 Task: Toggle the prefer go to source definition.
Action: Mouse moved to (22, 546)
Screenshot: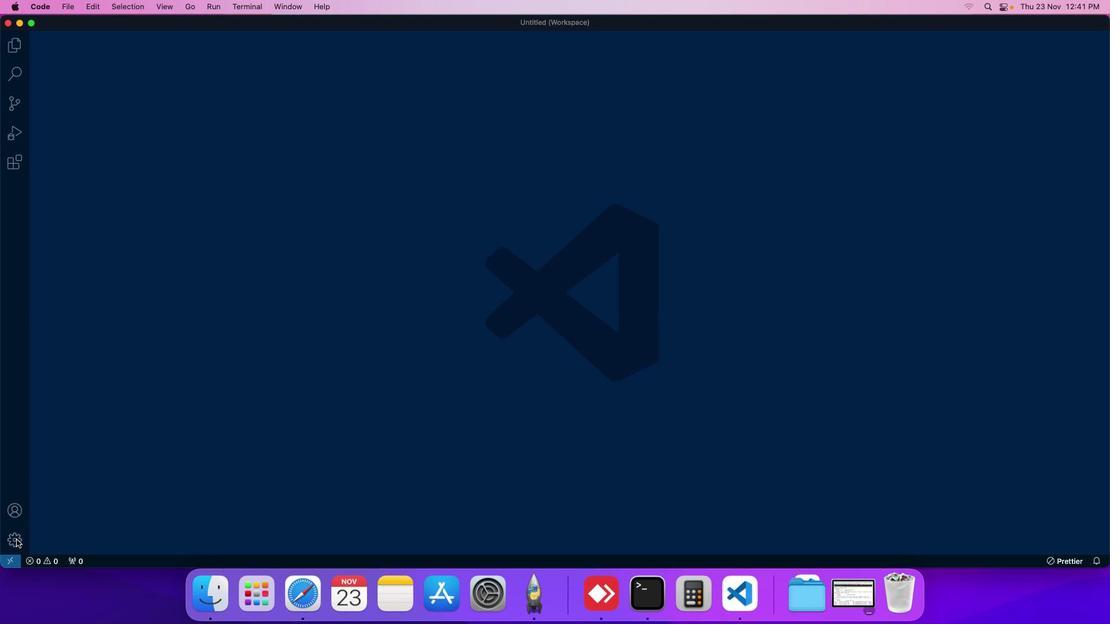 
Action: Mouse pressed left at (22, 546)
Screenshot: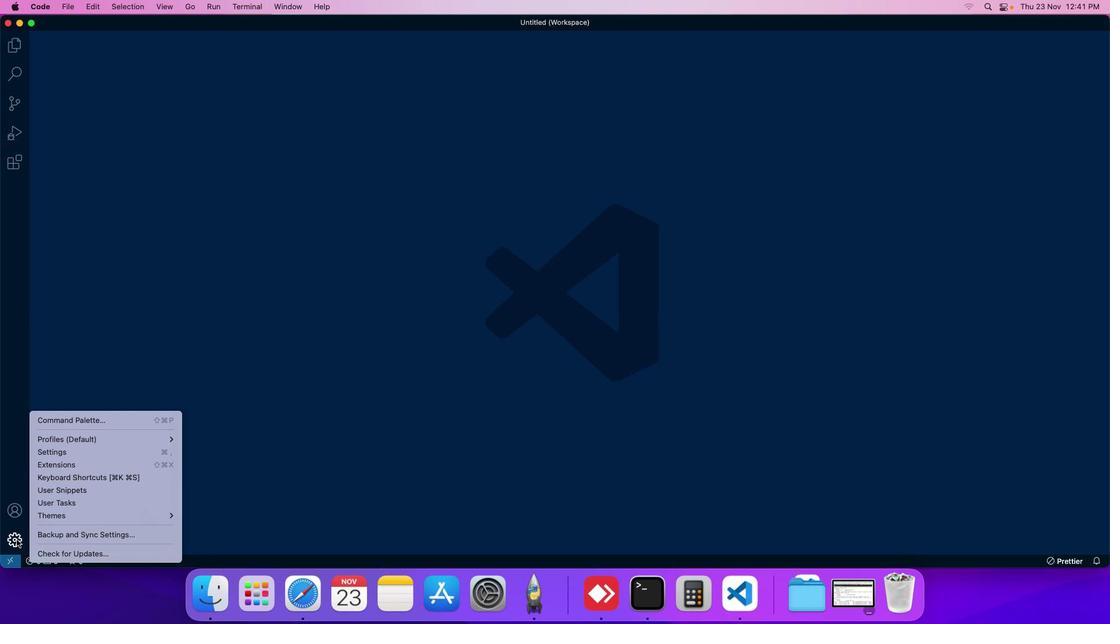 
Action: Mouse moved to (53, 460)
Screenshot: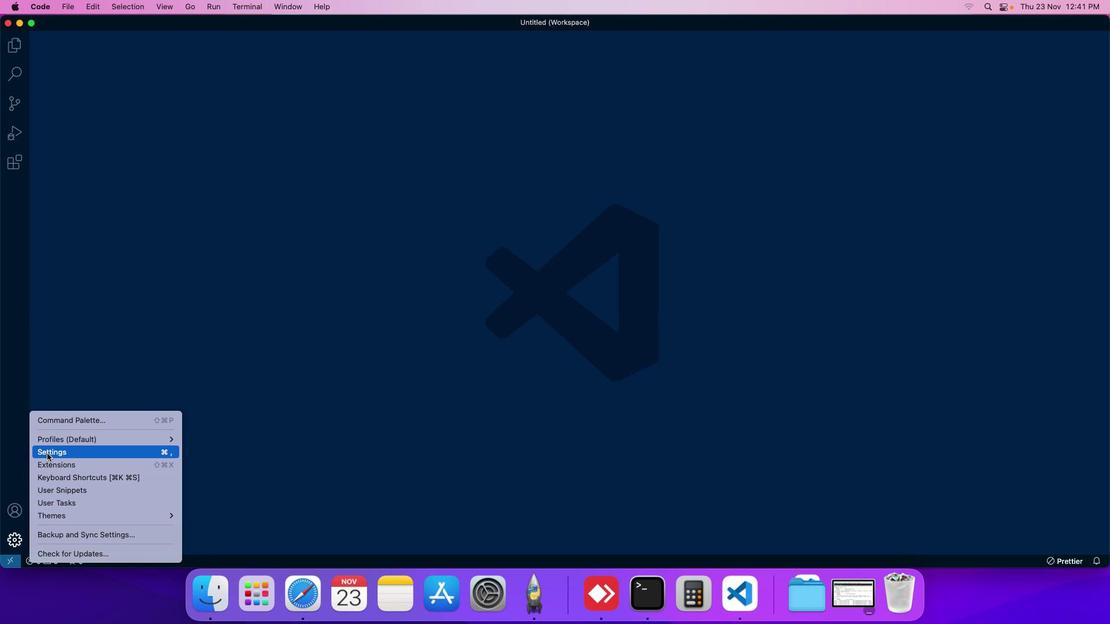 
Action: Mouse pressed left at (53, 460)
Screenshot: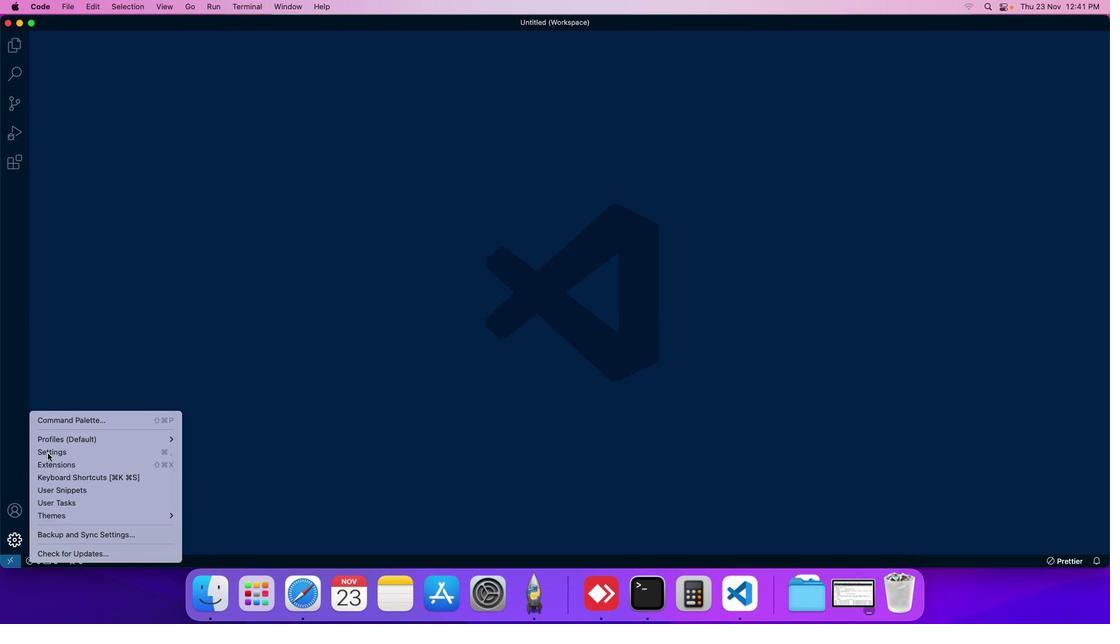 
Action: Mouse moved to (266, 101)
Screenshot: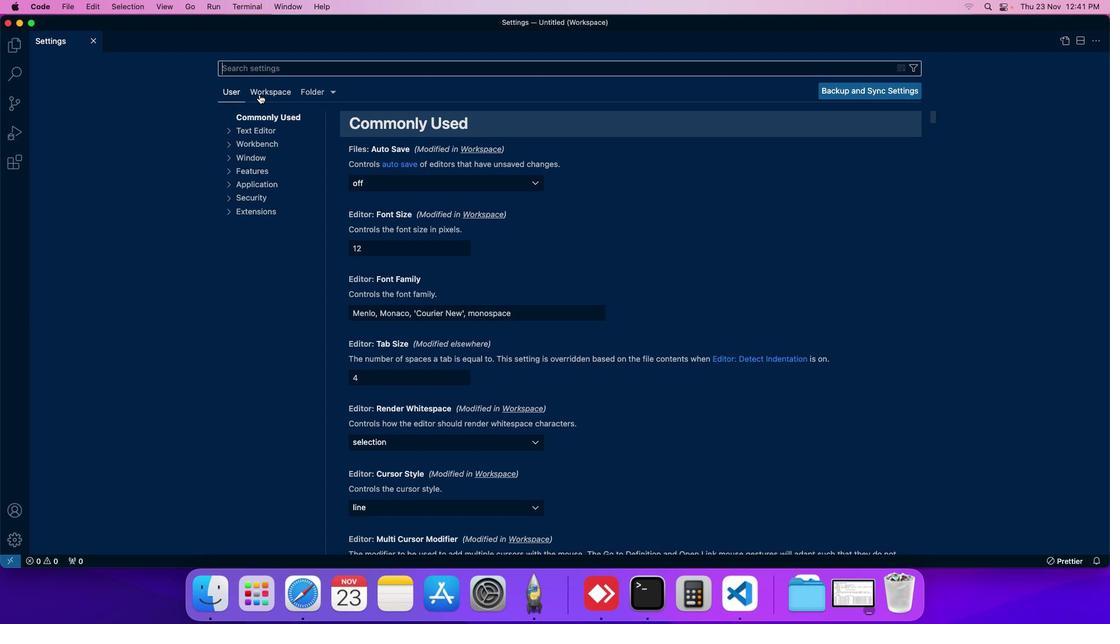 
Action: Mouse pressed left at (266, 101)
Screenshot: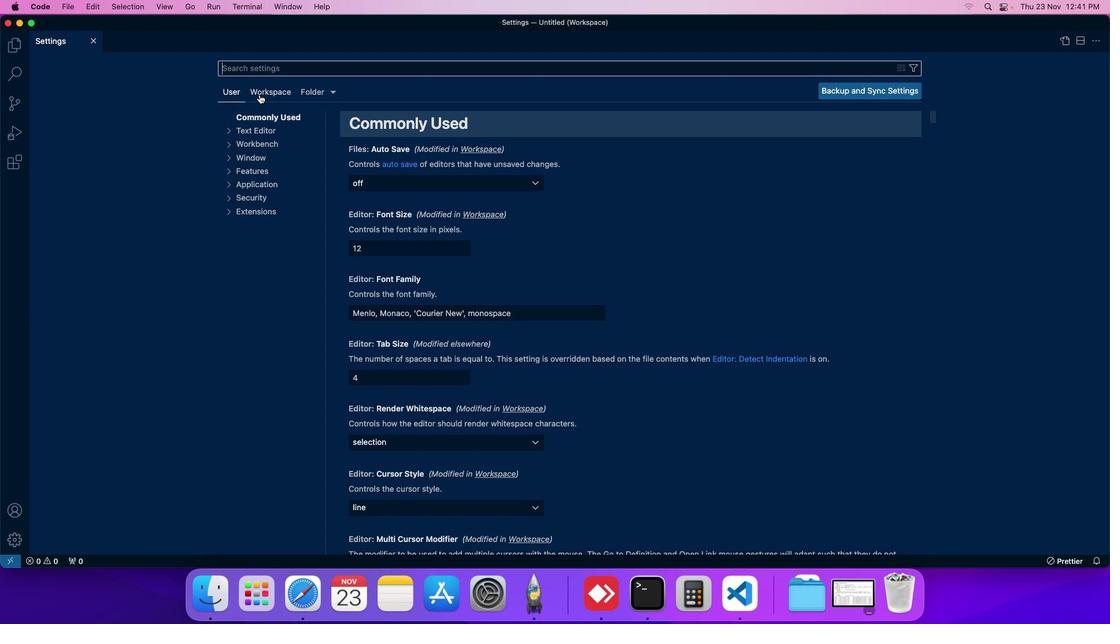 
Action: Mouse moved to (261, 201)
Screenshot: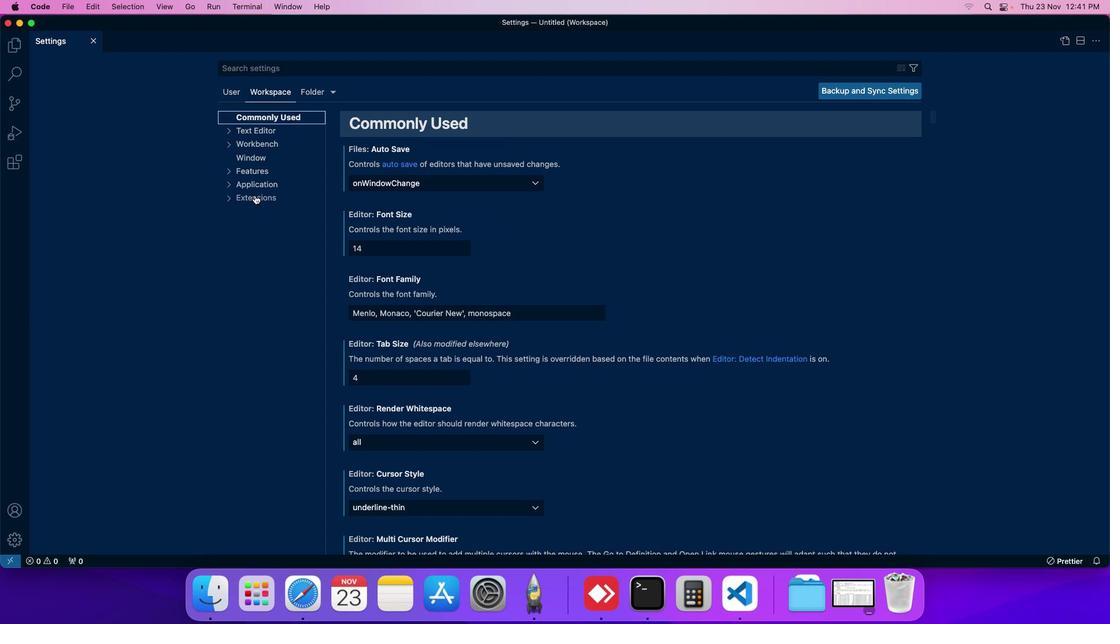 
Action: Mouse pressed left at (261, 201)
Screenshot: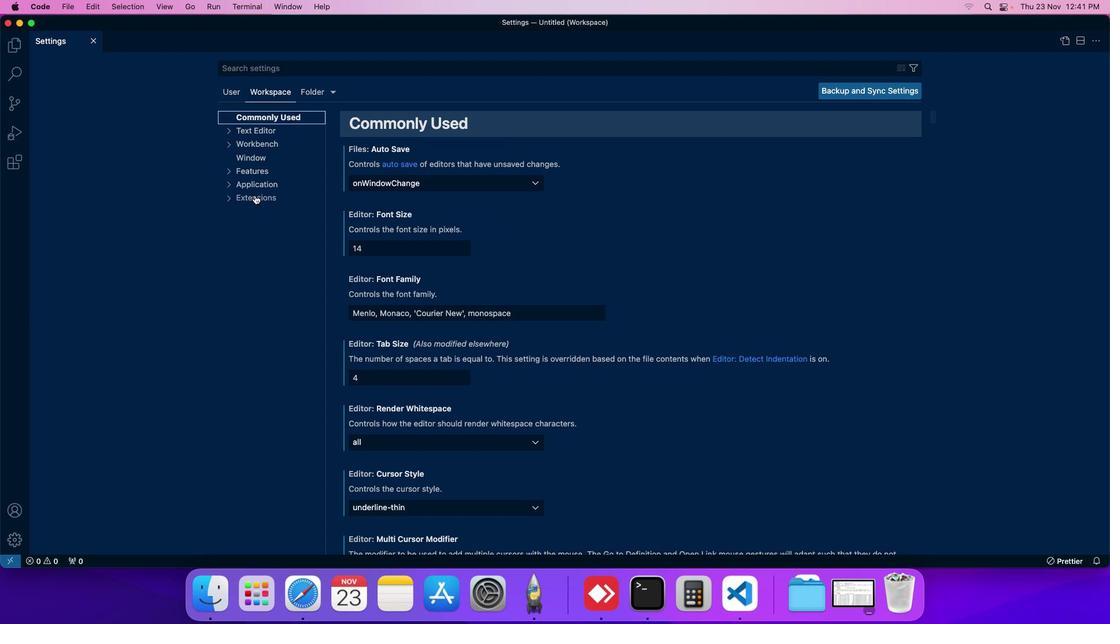 
Action: Mouse moved to (258, 503)
Screenshot: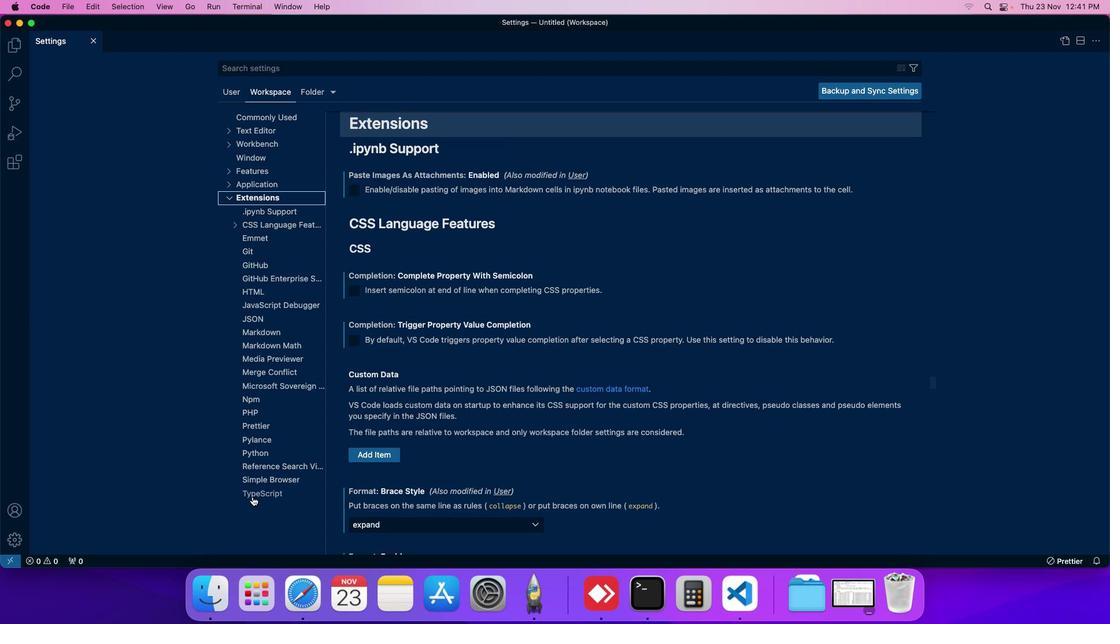 
Action: Mouse pressed left at (258, 503)
Screenshot: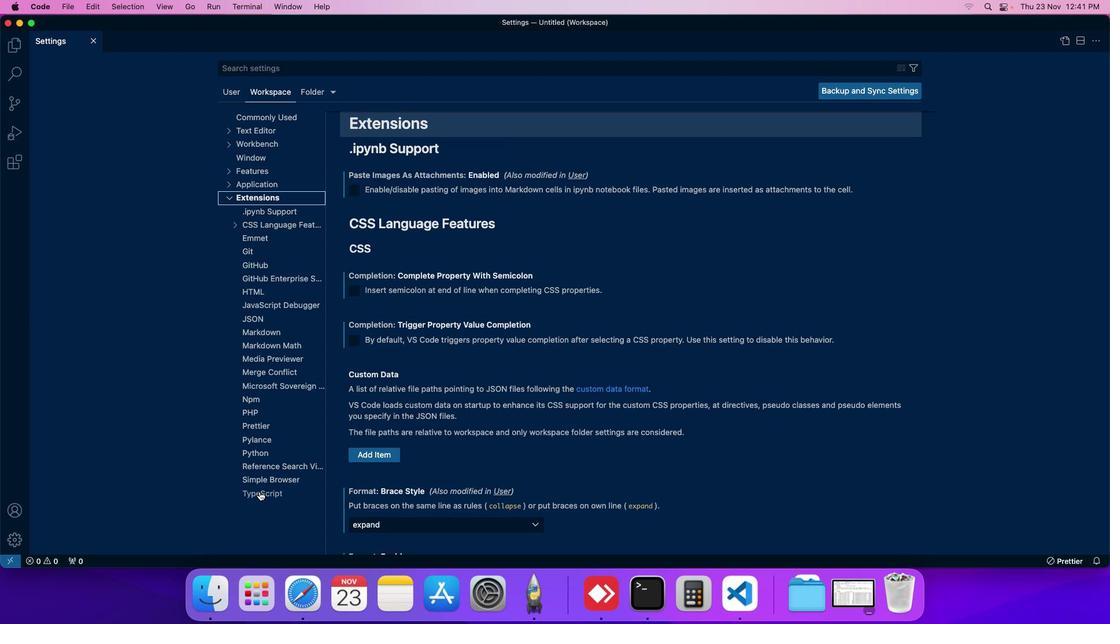 
Action: Mouse moved to (376, 475)
Screenshot: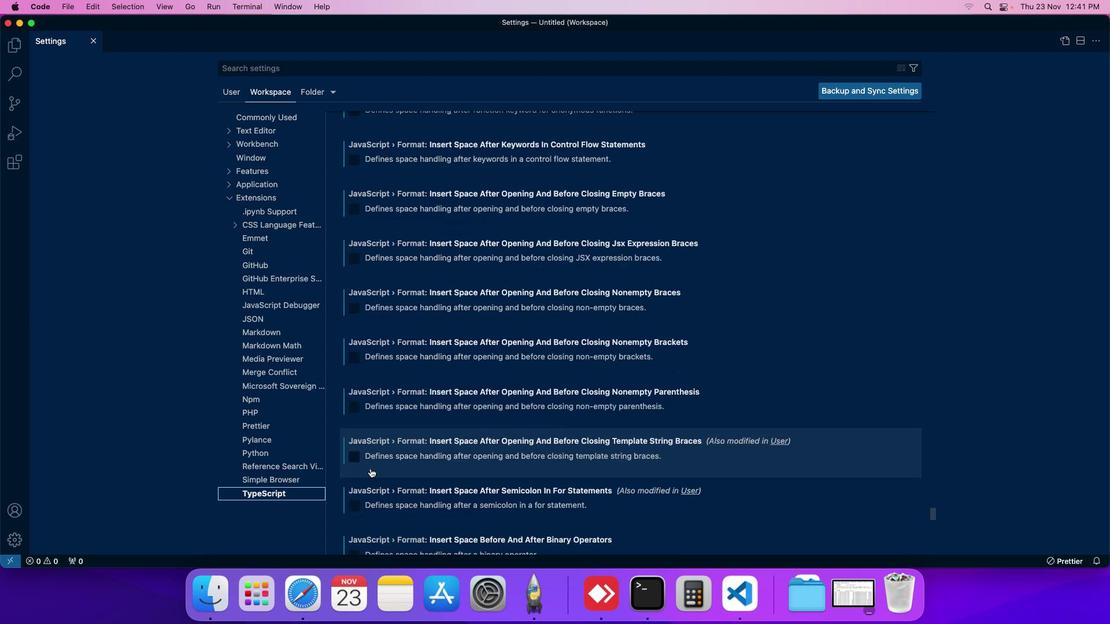
Action: Mouse scrolled (376, 475) with delta (6, 5)
Screenshot: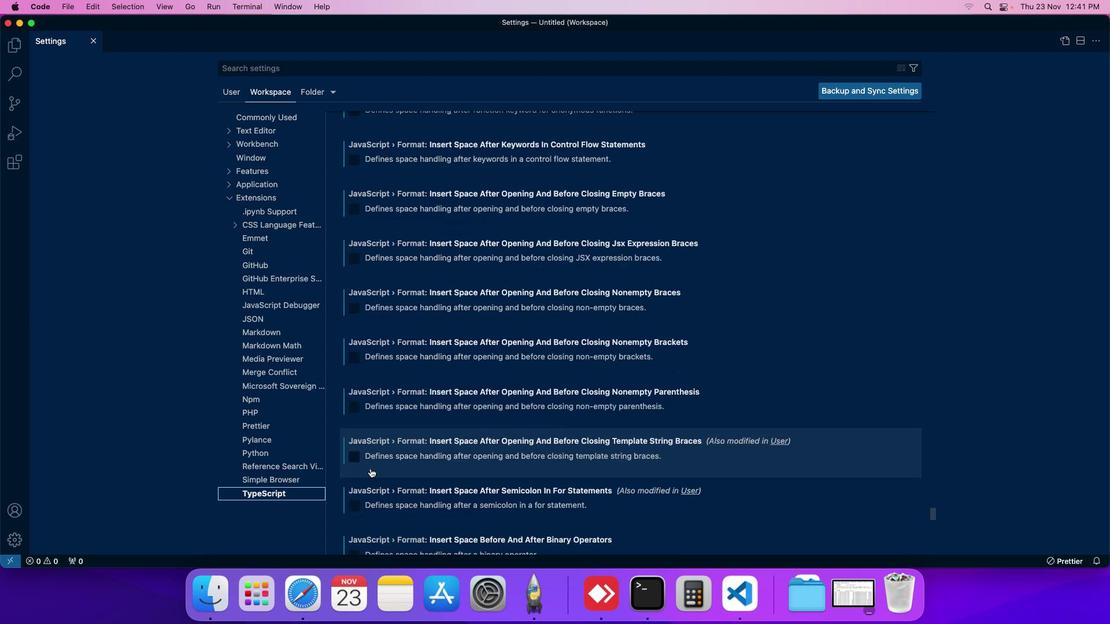 
Action: Mouse moved to (376, 475)
Screenshot: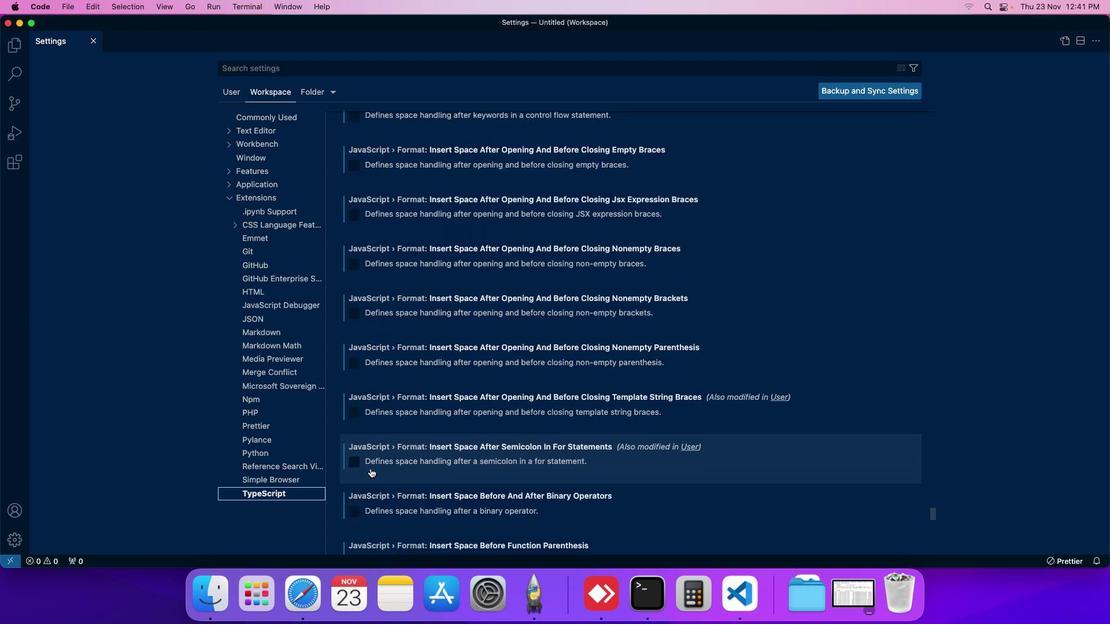 
Action: Mouse scrolled (376, 475) with delta (6, 5)
Screenshot: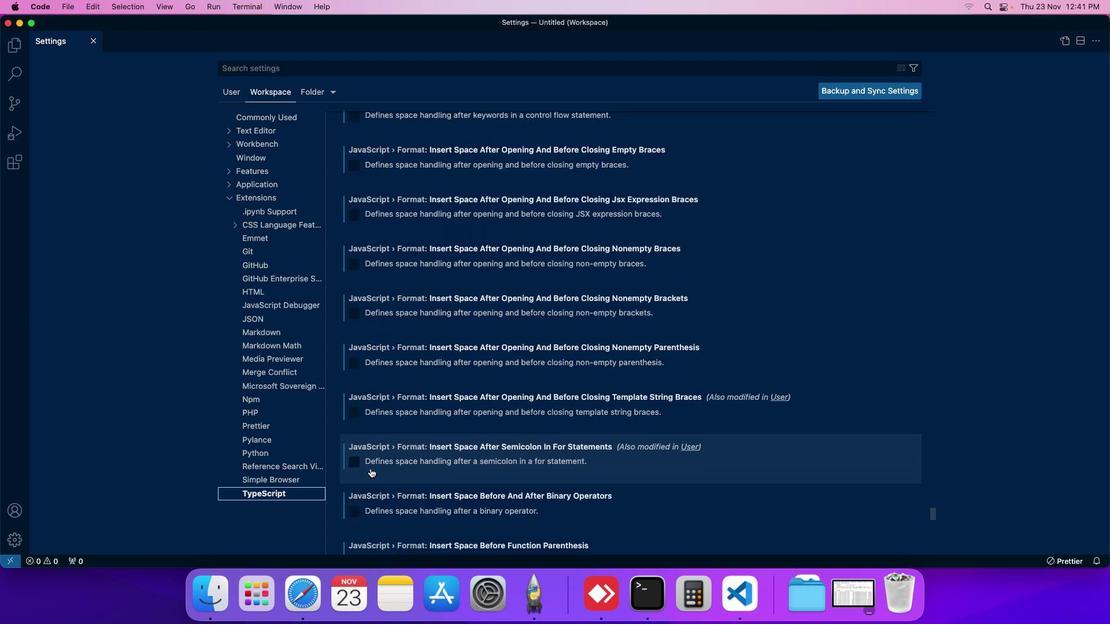 
Action: Mouse moved to (376, 475)
Screenshot: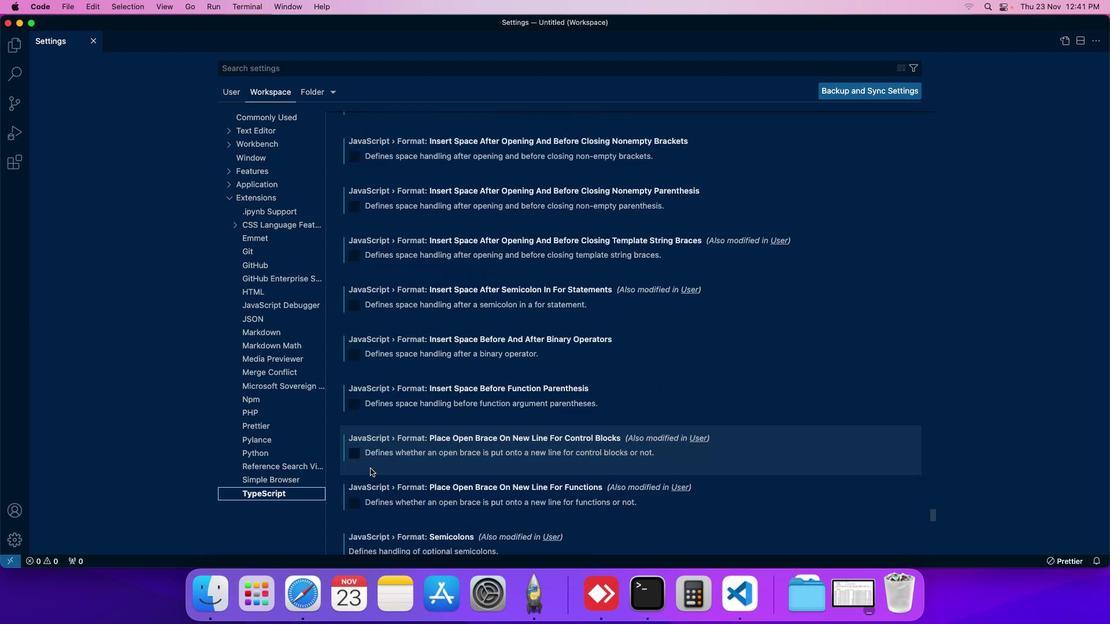 
Action: Mouse scrolled (376, 475) with delta (6, 5)
Screenshot: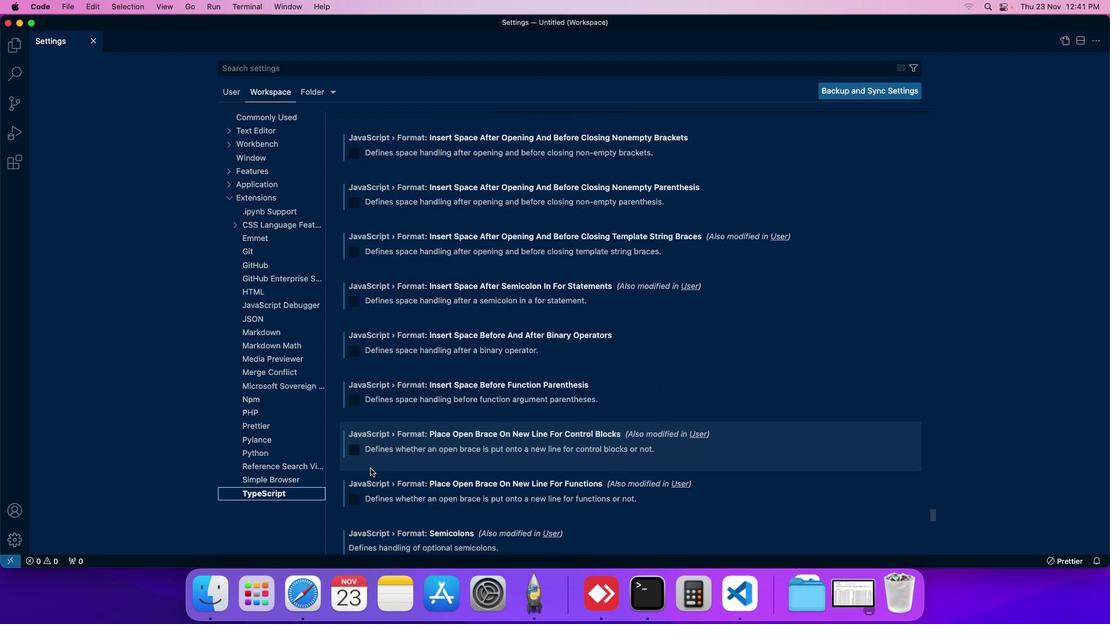 
Action: Mouse scrolled (376, 475) with delta (6, 5)
Screenshot: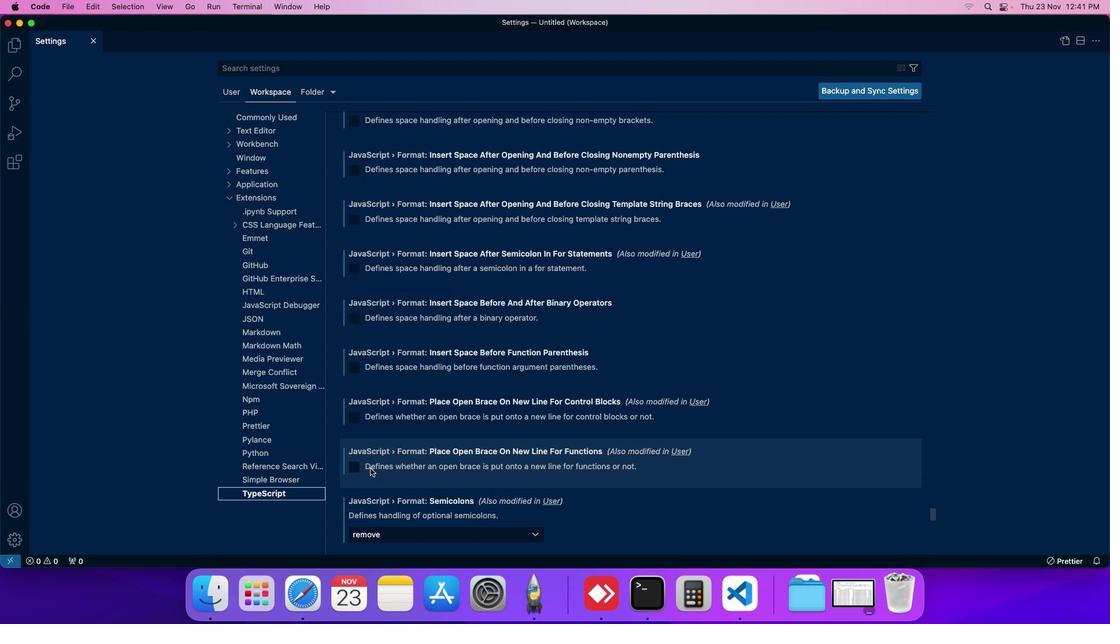 
Action: Mouse scrolled (376, 475) with delta (6, 5)
Screenshot: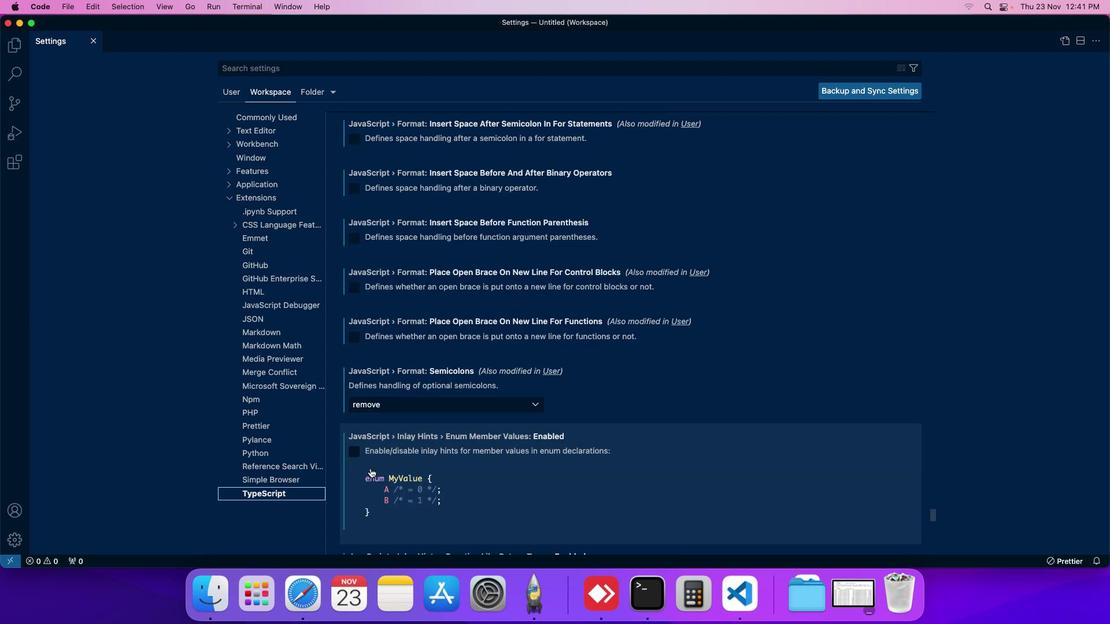 
Action: Mouse scrolled (376, 475) with delta (6, 5)
Screenshot: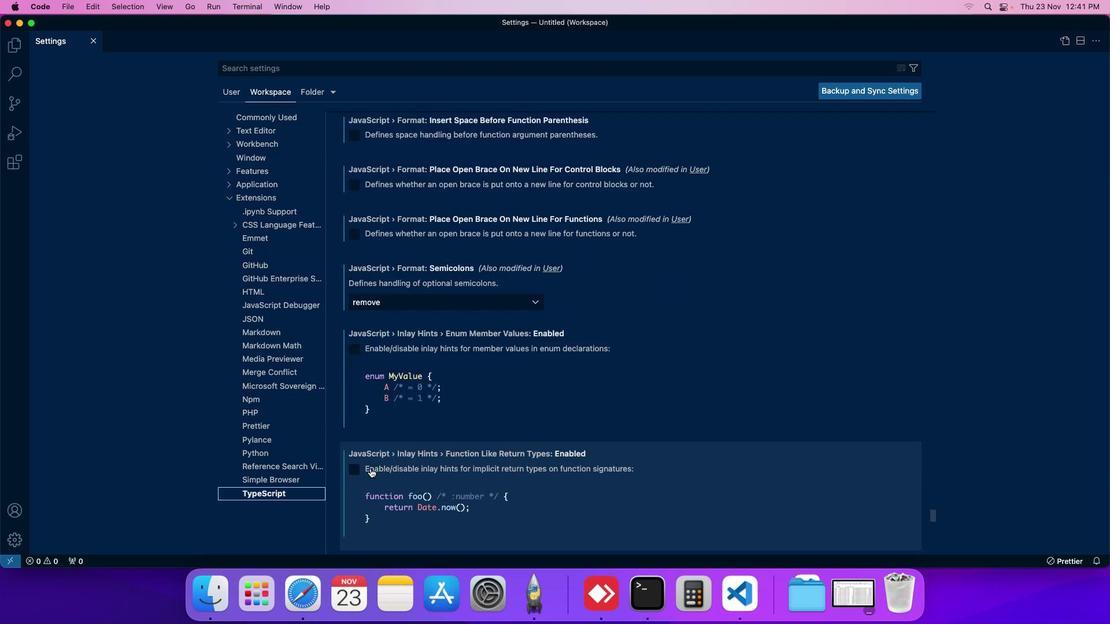 
Action: Mouse moved to (378, 474)
Screenshot: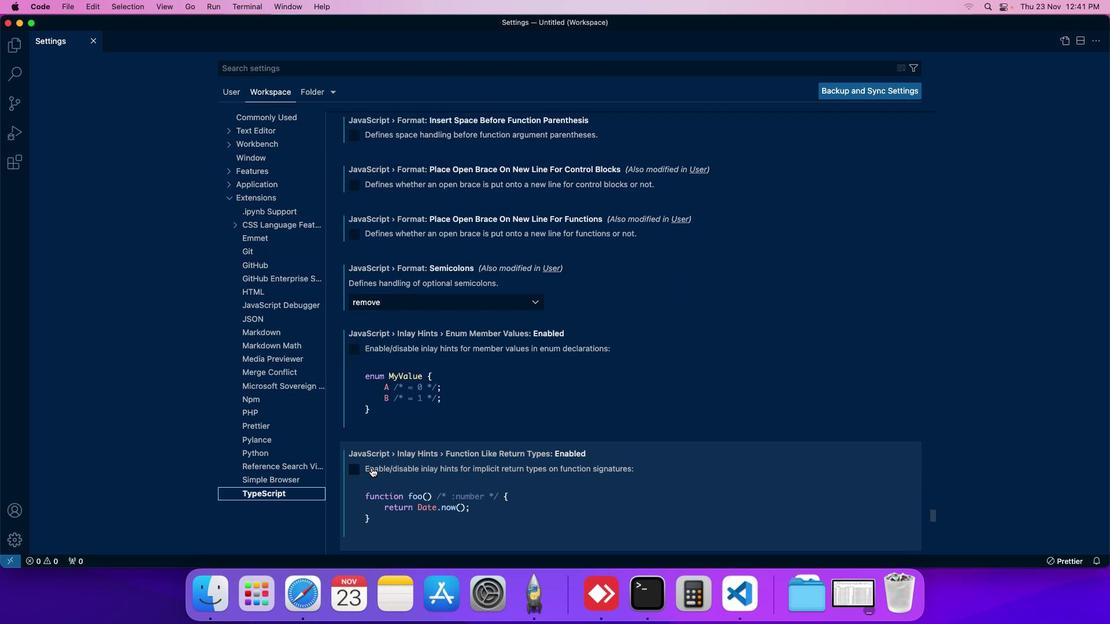 
Action: Mouse scrolled (378, 474) with delta (6, 5)
Screenshot: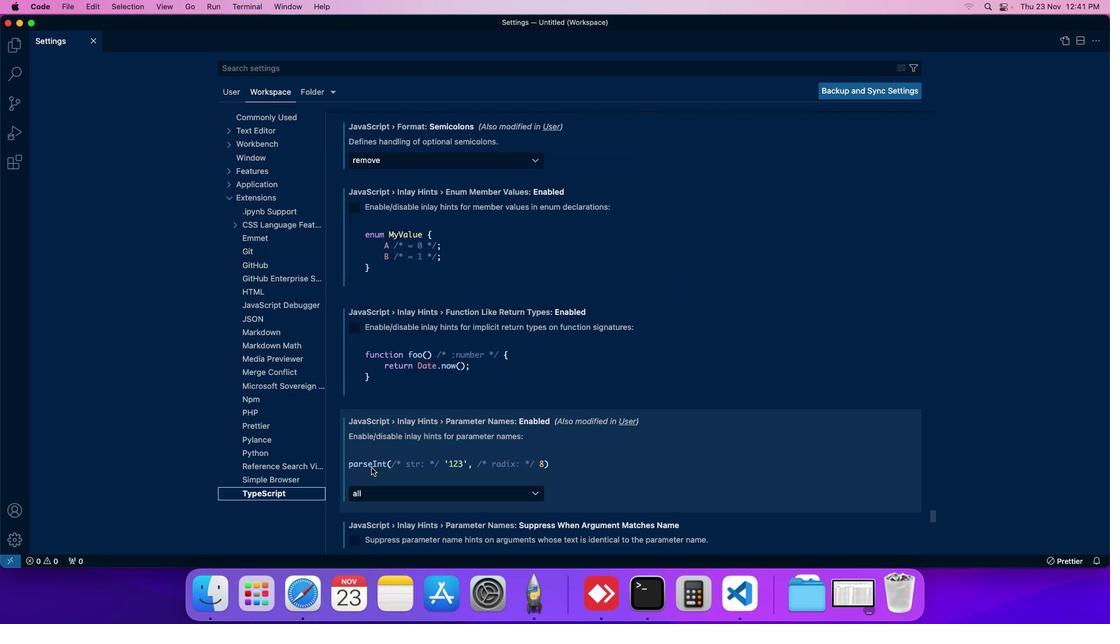 
Action: Mouse moved to (378, 475)
Screenshot: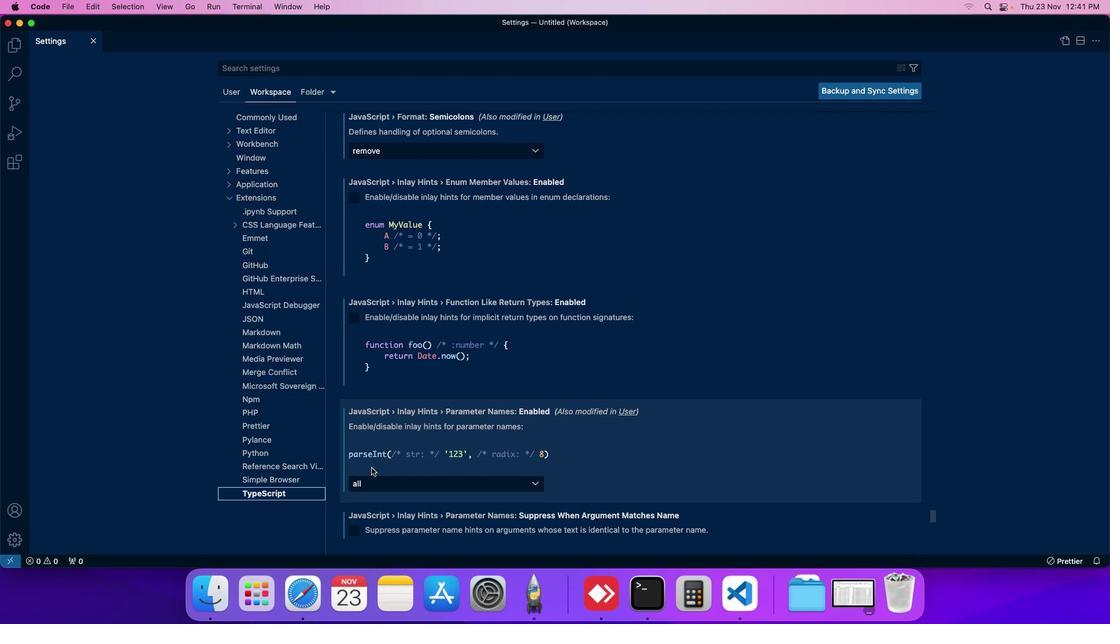 
Action: Mouse scrolled (378, 475) with delta (6, 5)
Screenshot: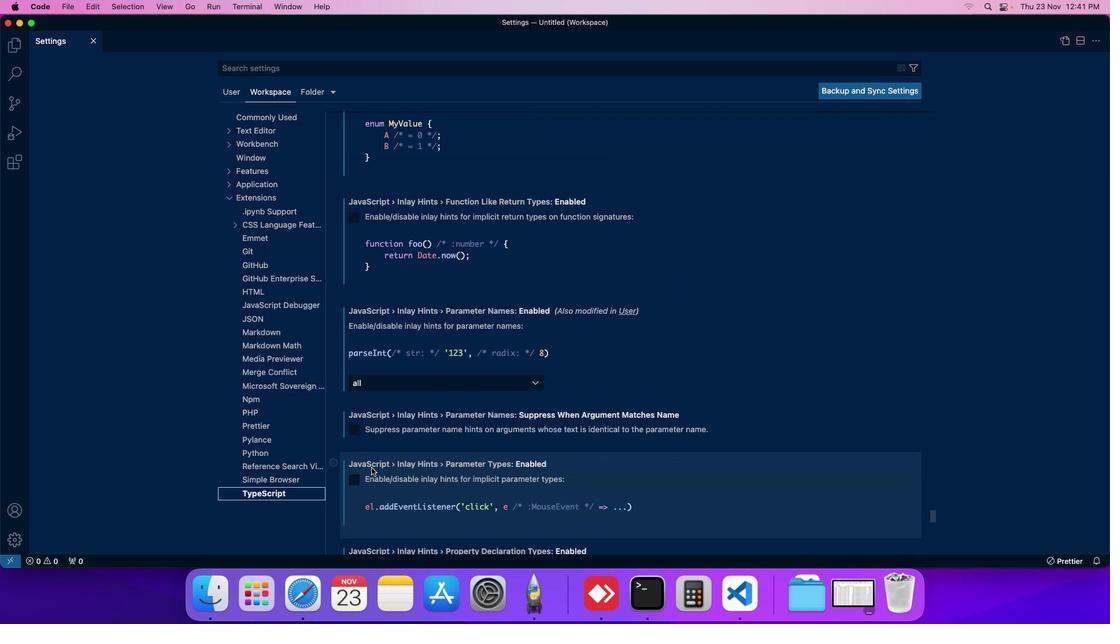 
Action: Mouse scrolled (378, 475) with delta (6, 5)
Screenshot: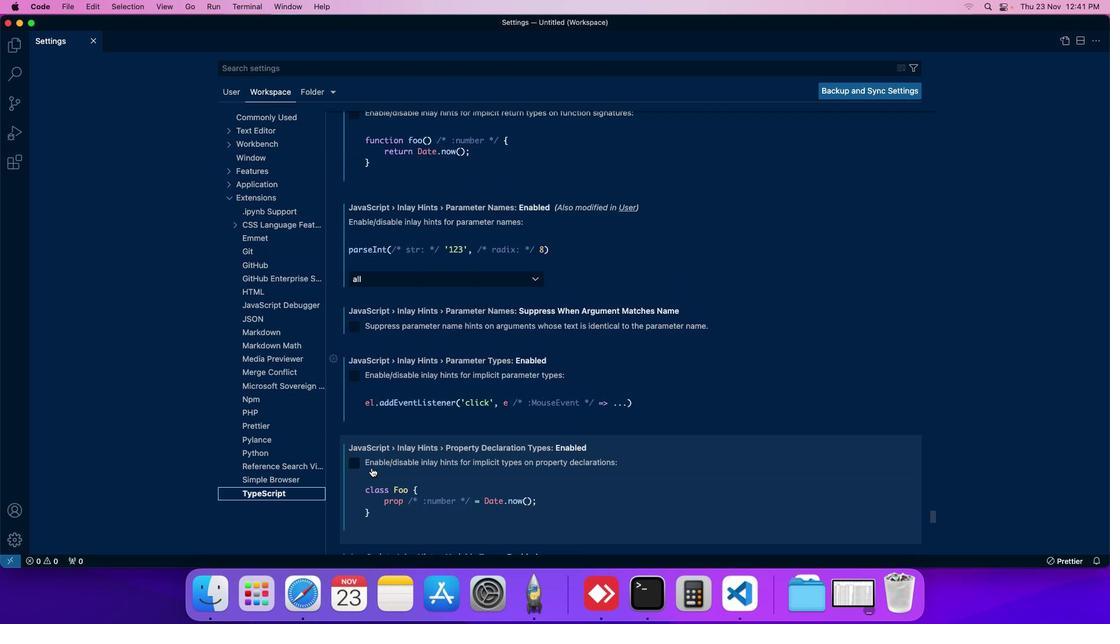 
Action: Mouse scrolled (378, 475) with delta (6, 5)
Screenshot: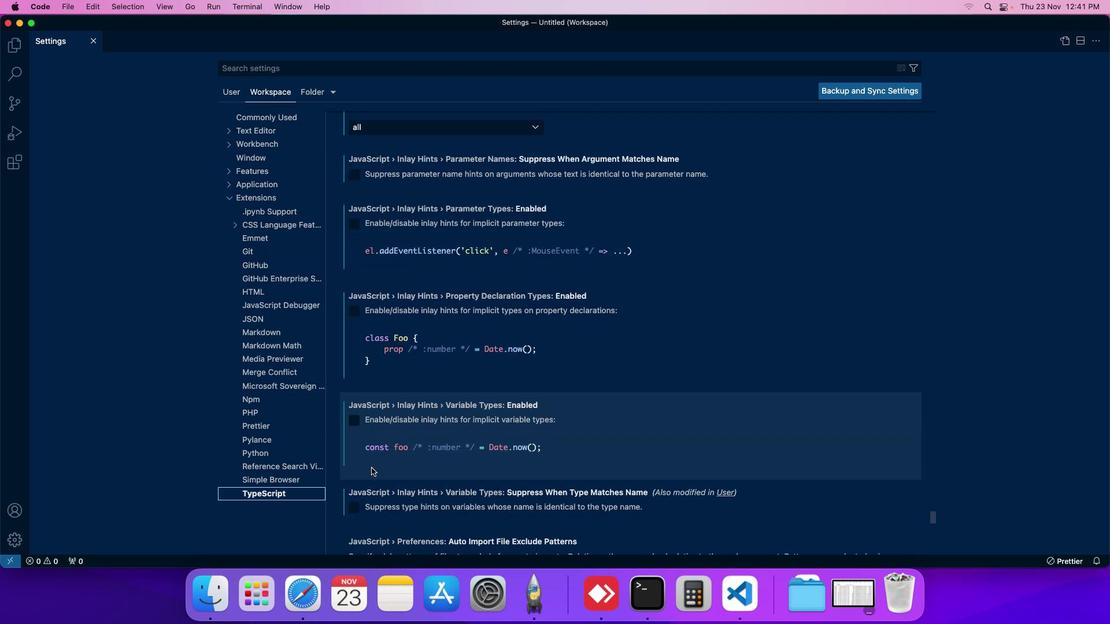
Action: Mouse moved to (377, 475)
Screenshot: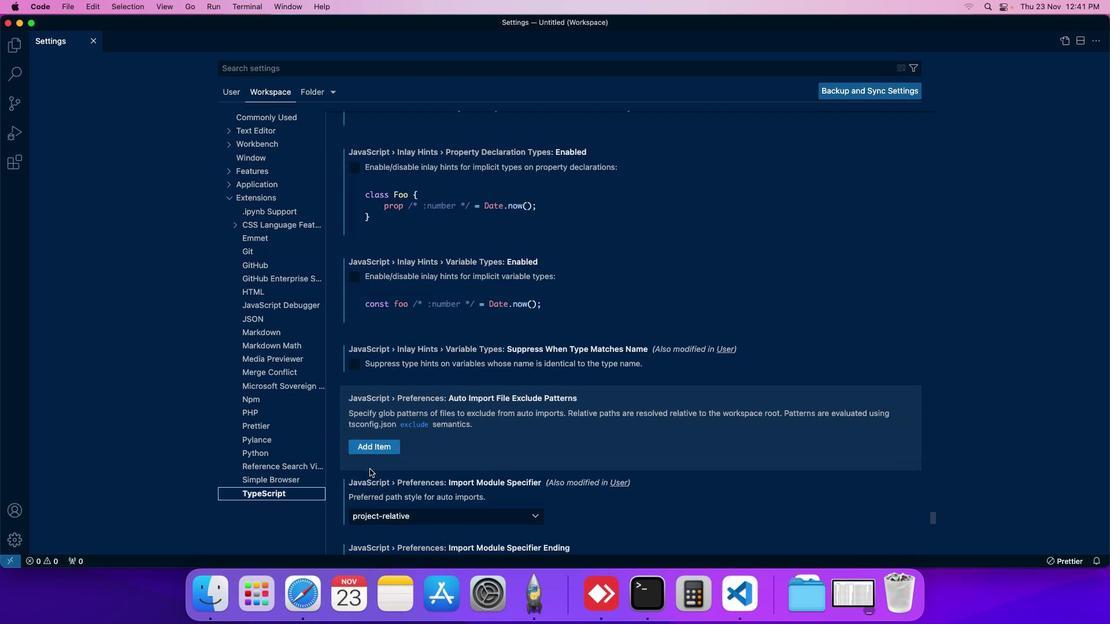 
Action: Mouse scrolled (377, 475) with delta (6, 5)
Screenshot: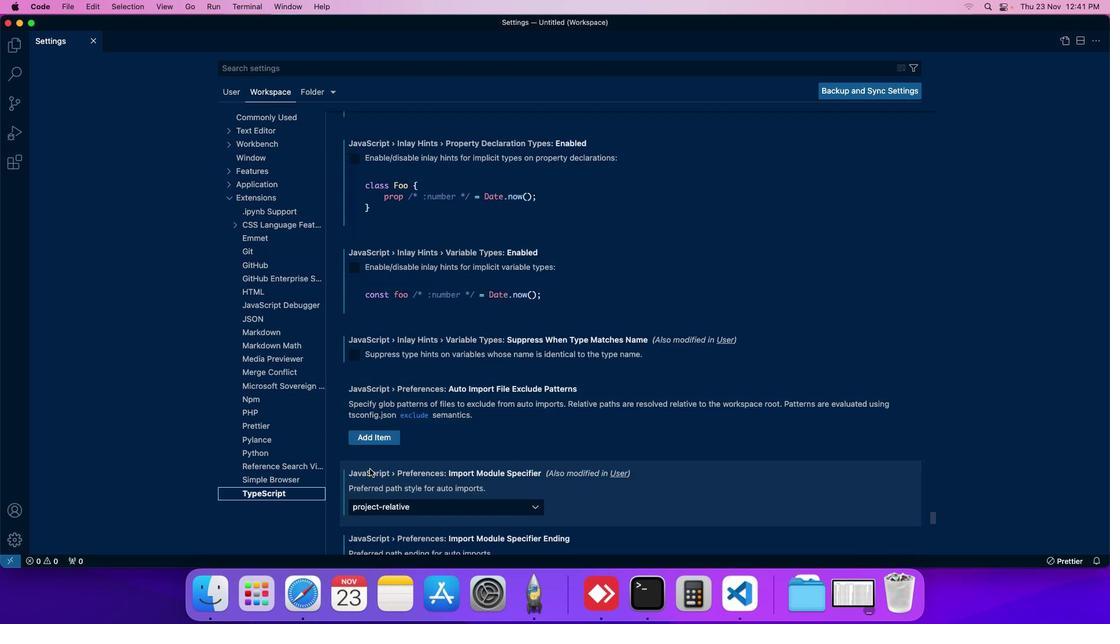 
Action: Mouse moved to (376, 475)
Screenshot: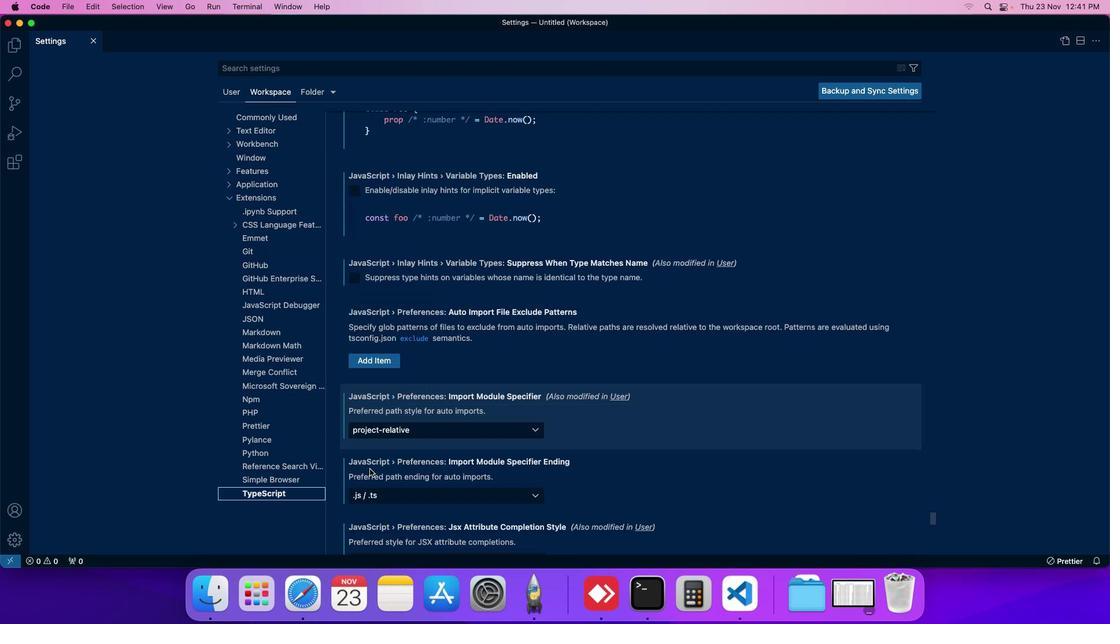 
Action: Mouse scrolled (376, 475) with delta (6, 5)
Screenshot: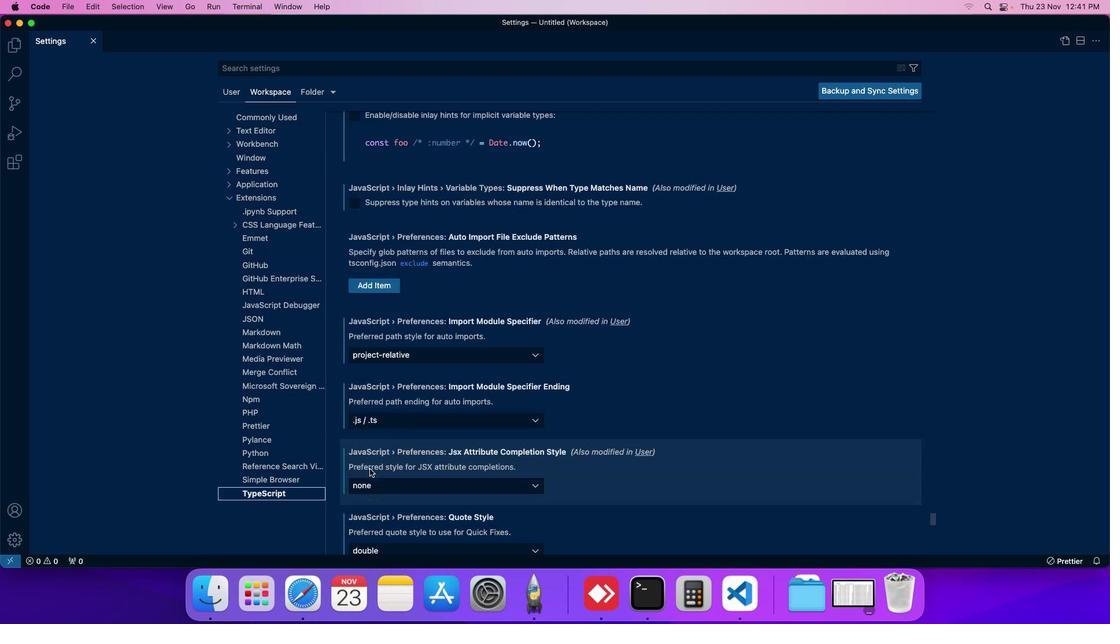 
Action: Mouse moved to (376, 475)
Screenshot: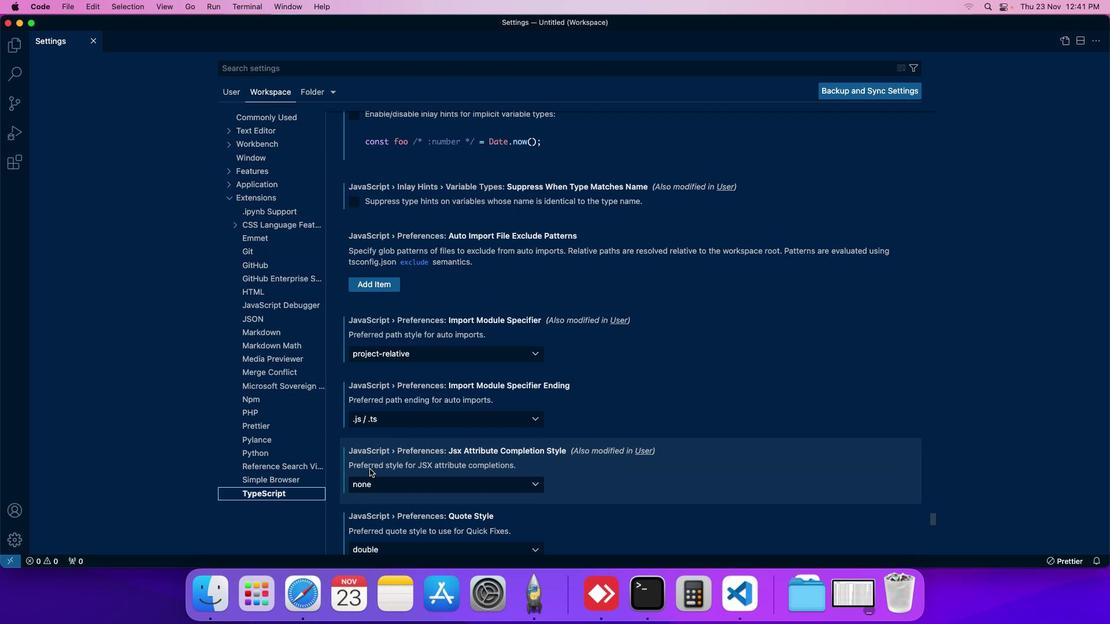 
Action: Mouse scrolled (376, 475) with delta (6, 5)
Screenshot: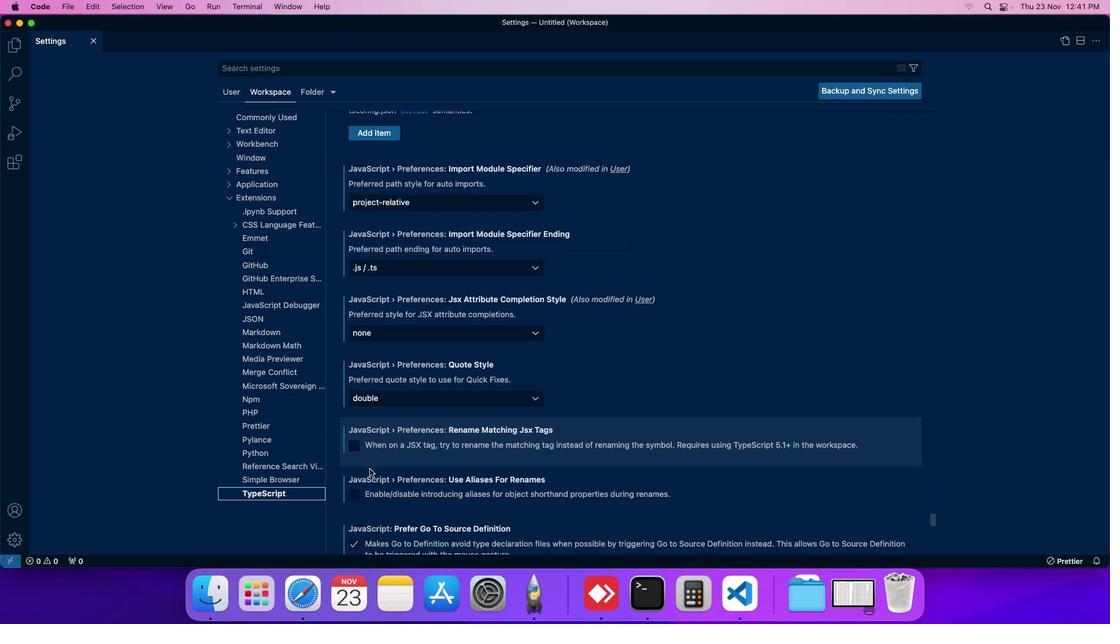 
Action: Mouse moved to (376, 475)
Screenshot: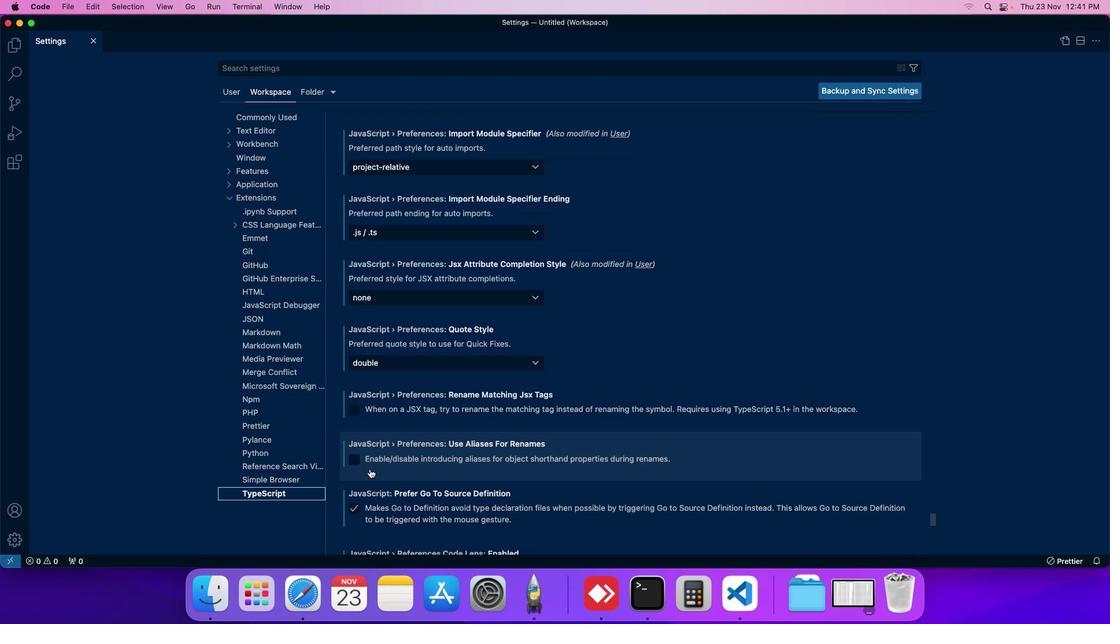 
Action: Mouse scrolled (376, 475) with delta (6, 5)
Screenshot: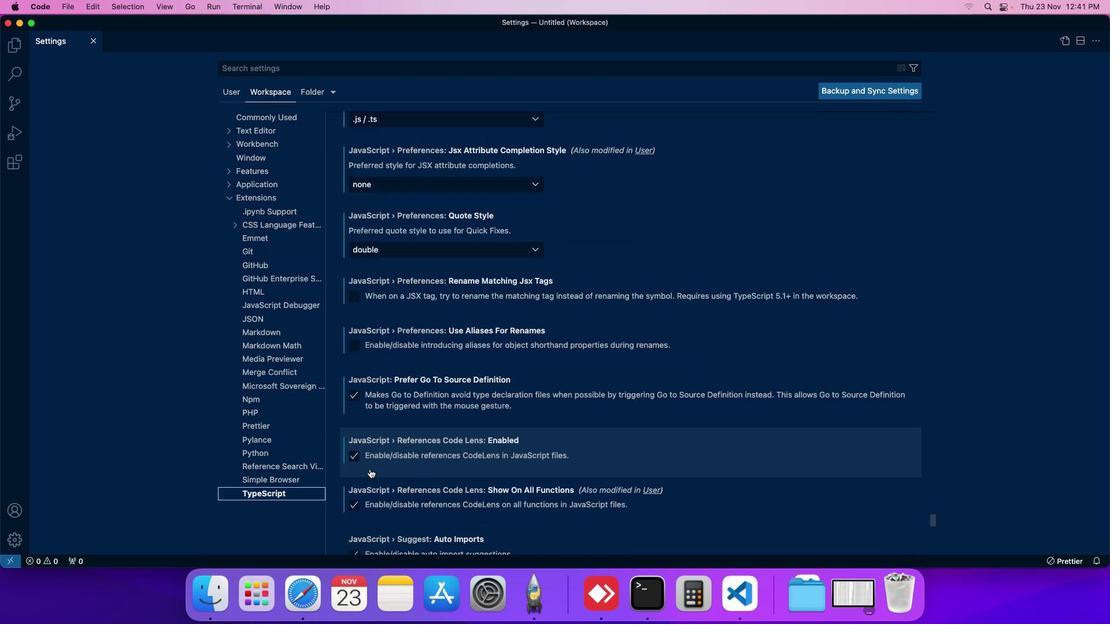 
Action: Mouse scrolled (376, 475) with delta (6, 5)
Screenshot: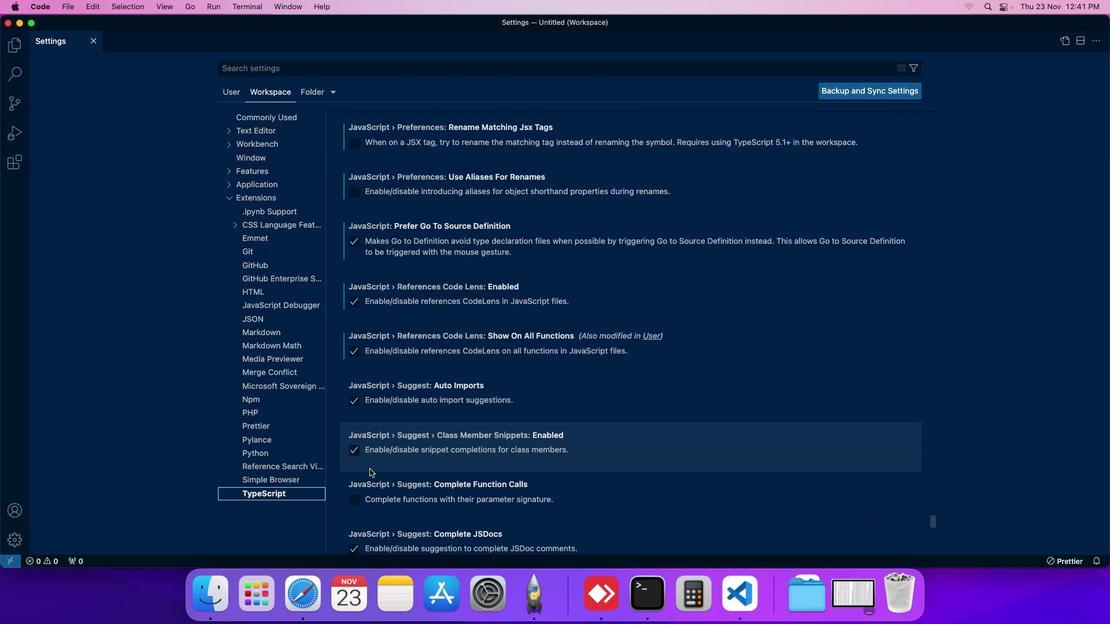 
Action: Mouse moved to (358, 245)
Screenshot: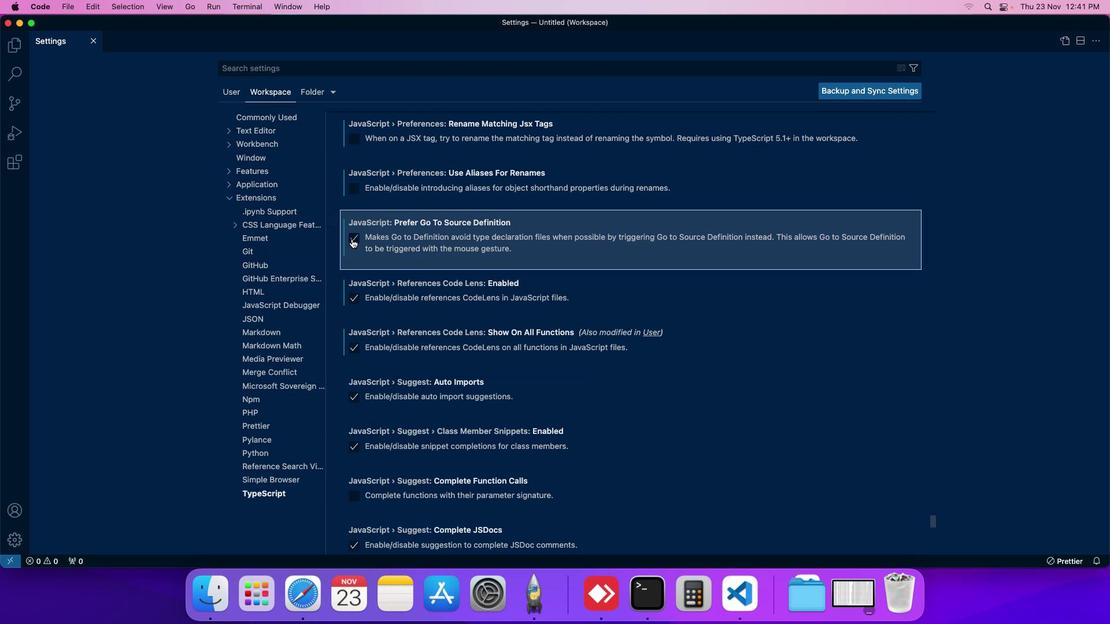 
Action: Mouse pressed left at (358, 245)
Screenshot: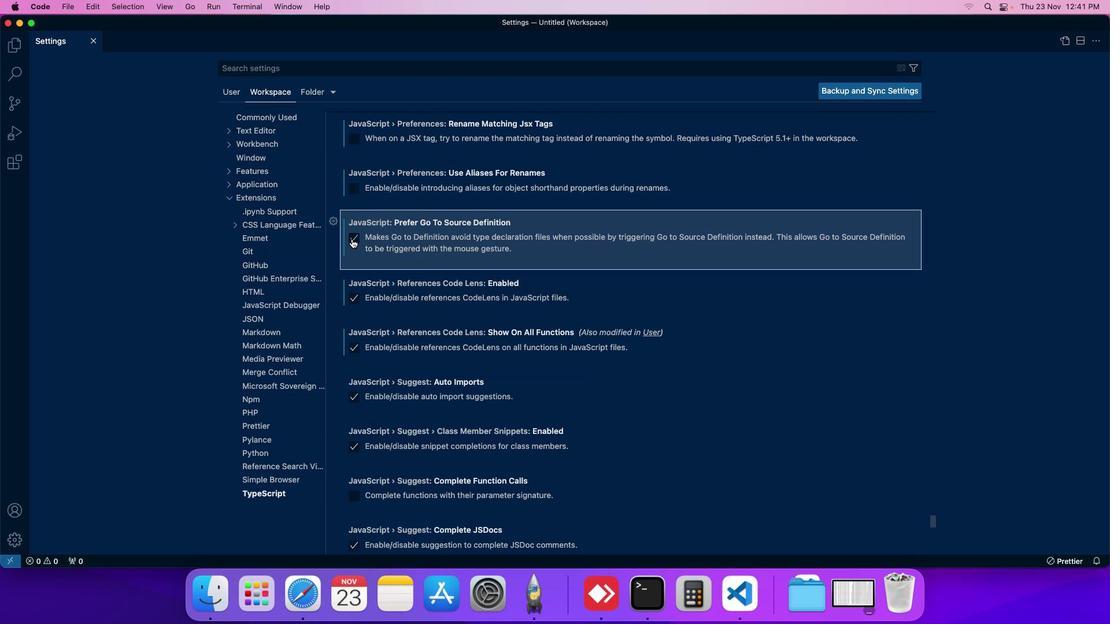
Action: Mouse moved to (361, 247)
Screenshot: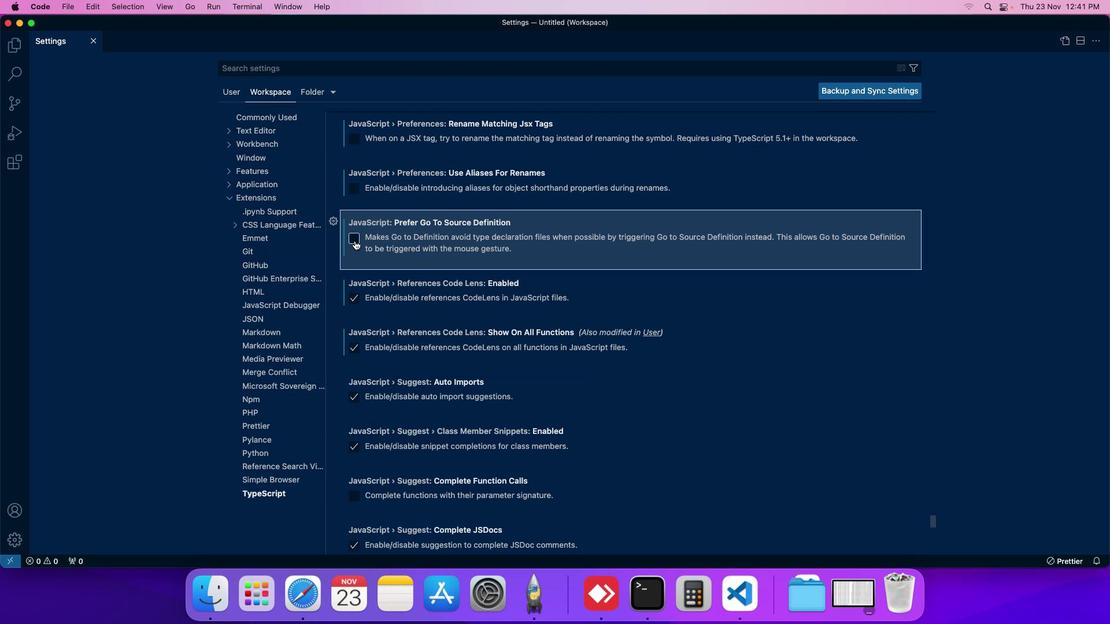 
